 Task: Enable the option In-app notifications in Job alerts.
Action: Mouse moved to (924, 125)
Screenshot: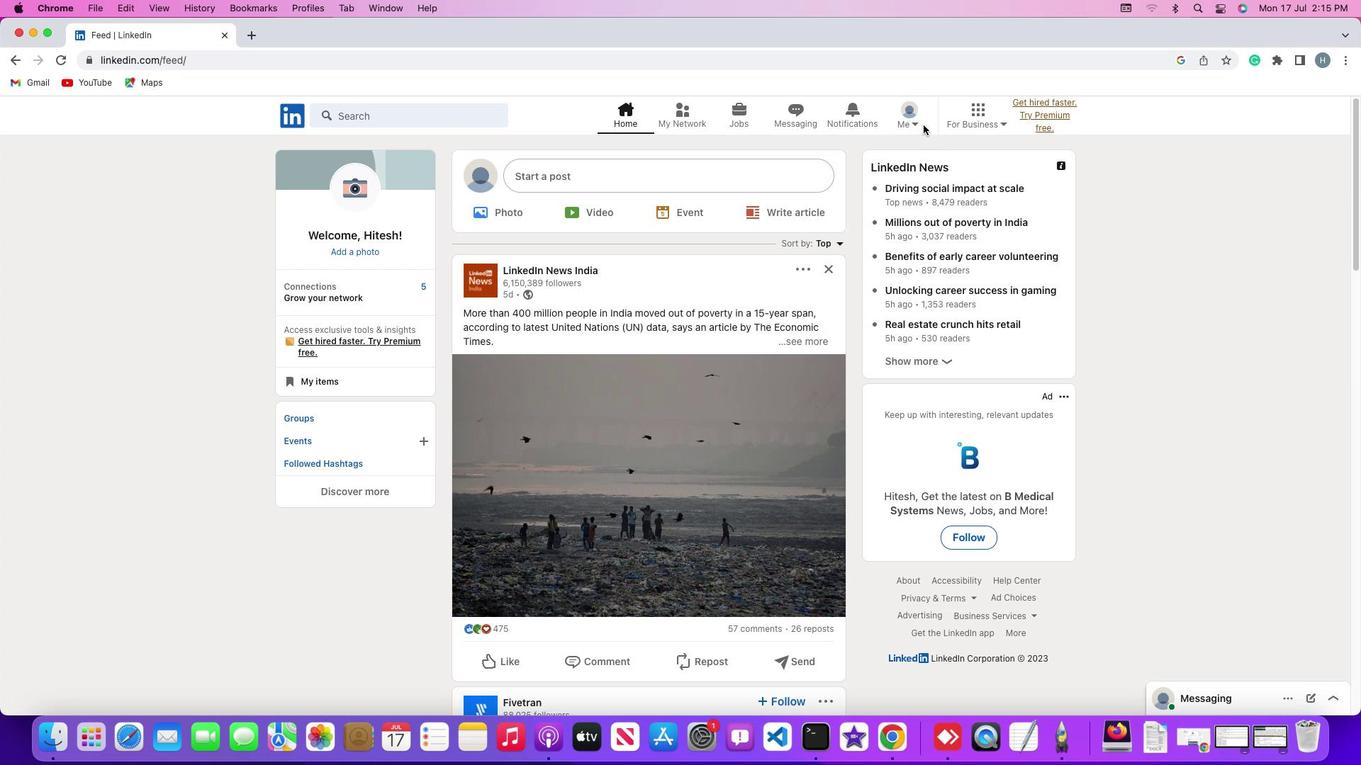 
Action: Mouse pressed left at (924, 125)
Screenshot: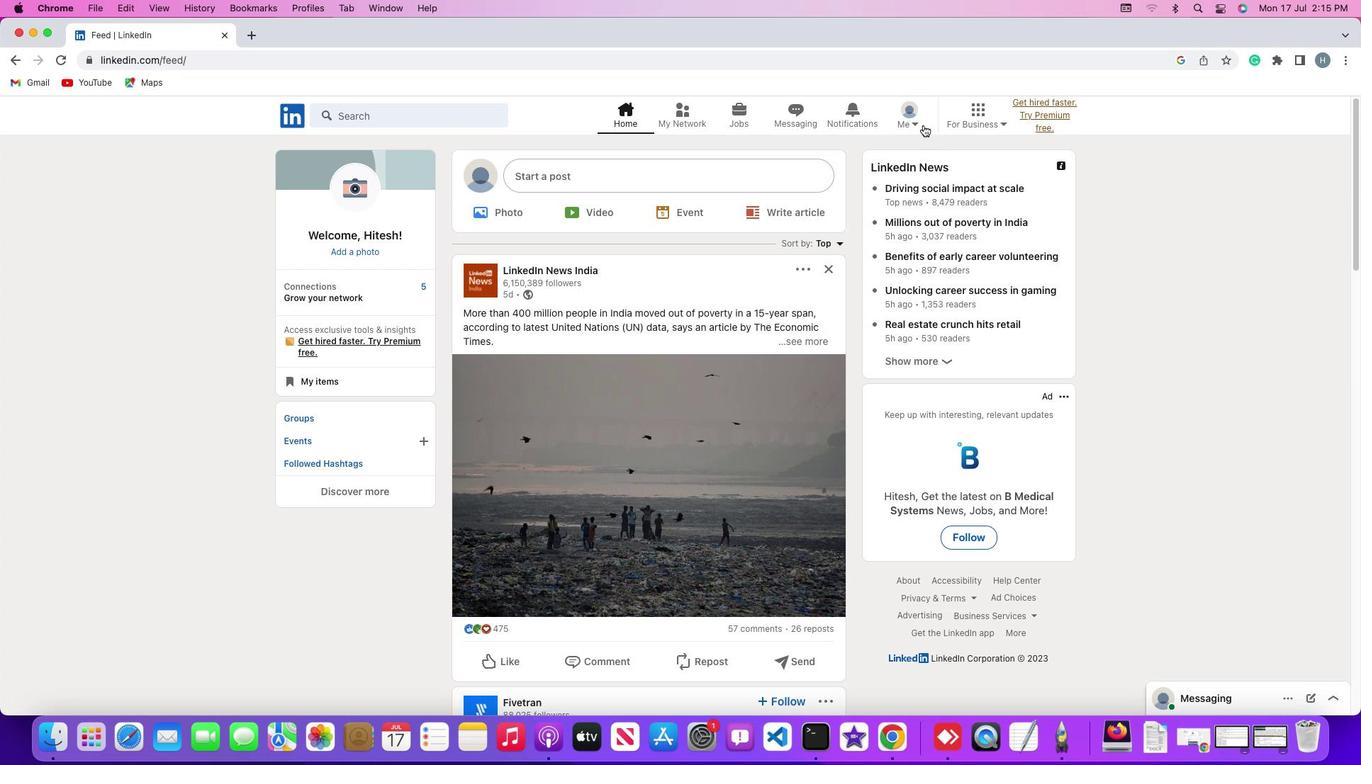 
Action: Mouse moved to (919, 124)
Screenshot: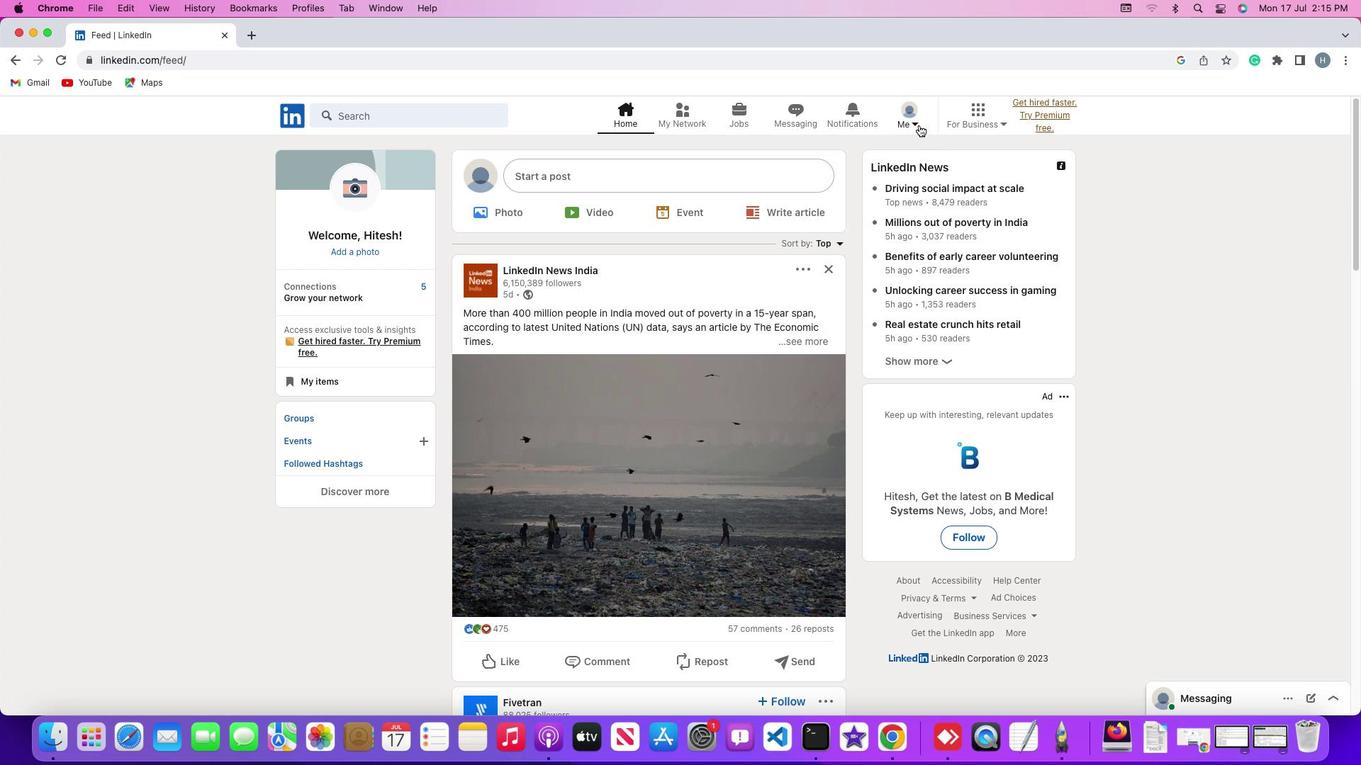 
Action: Mouse pressed left at (919, 124)
Screenshot: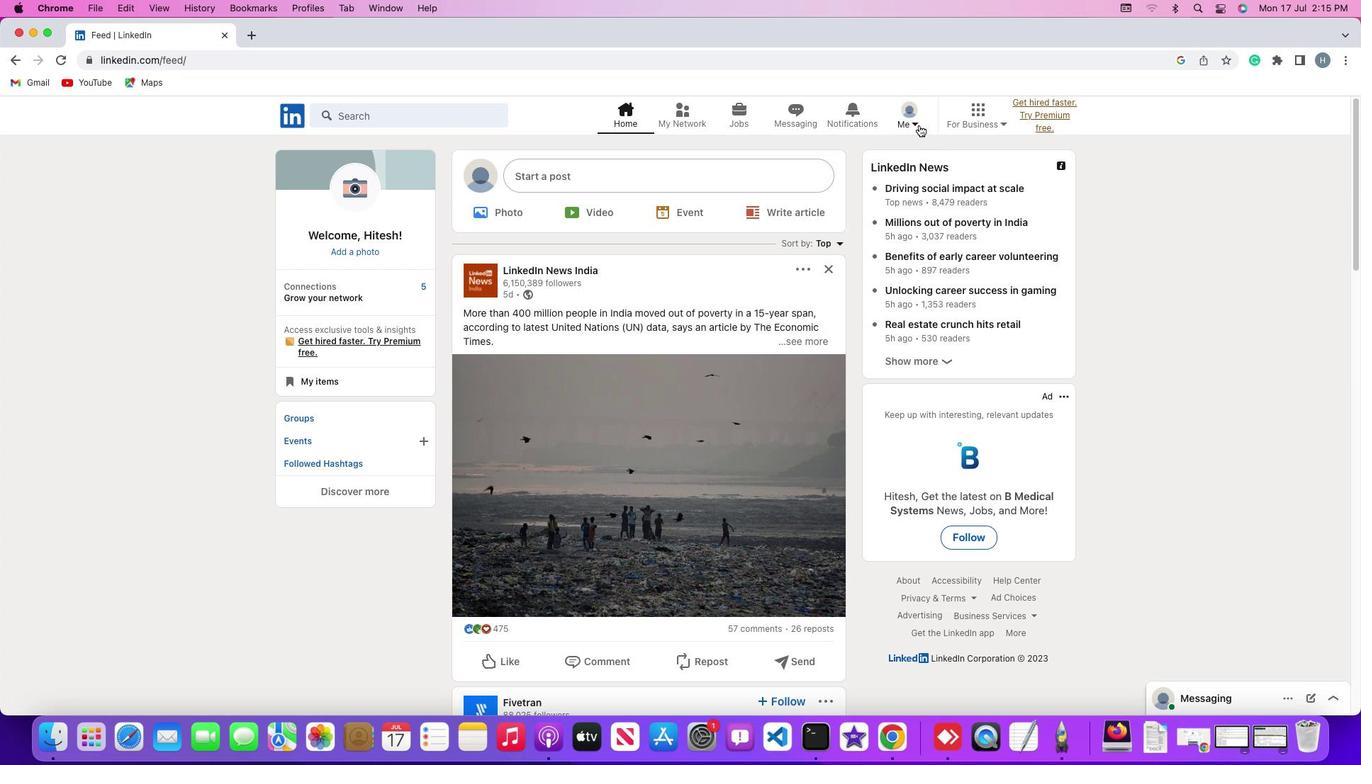 
Action: Mouse moved to (830, 272)
Screenshot: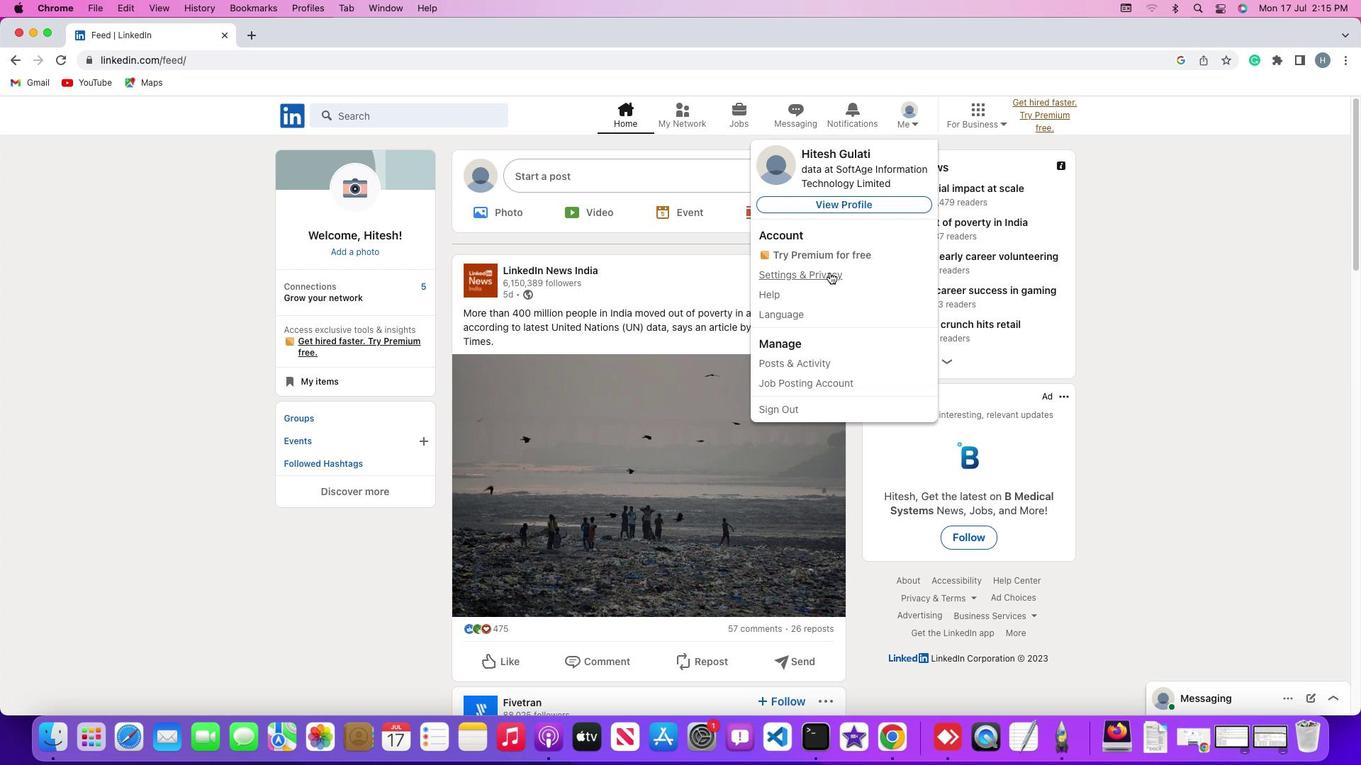 
Action: Mouse pressed left at (830, 272)
Screenshot: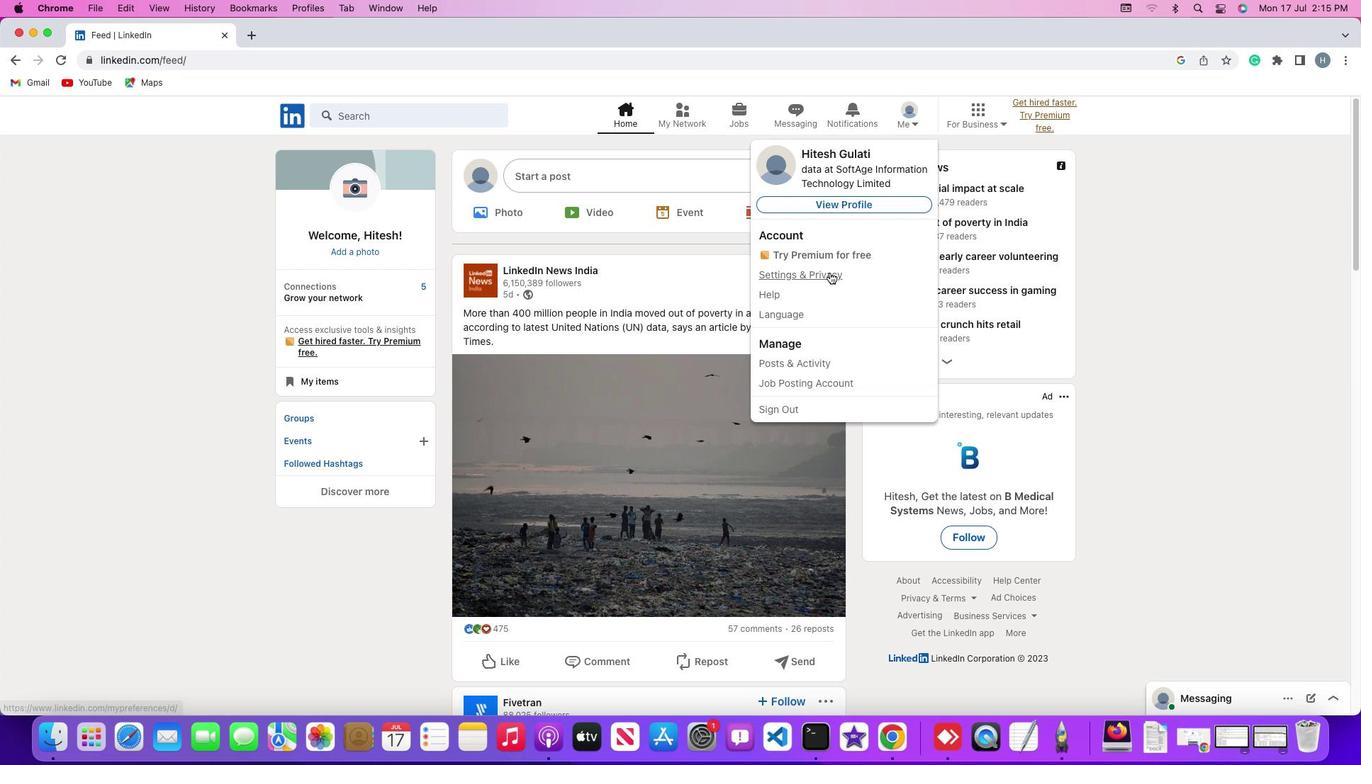 
Action: Mouse moved to (96, 477)
Screenshot: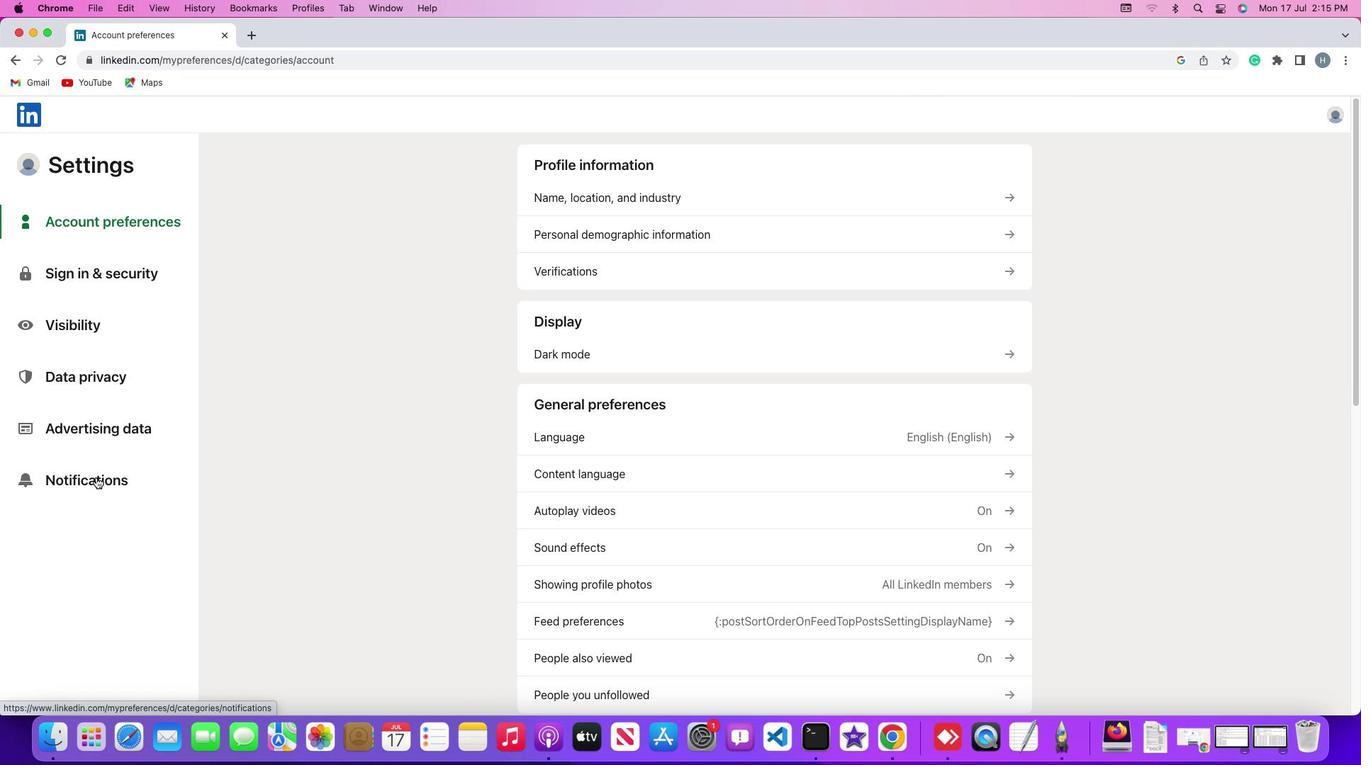 
Action: Mouse pressed left at (96, 477)
Screenshot: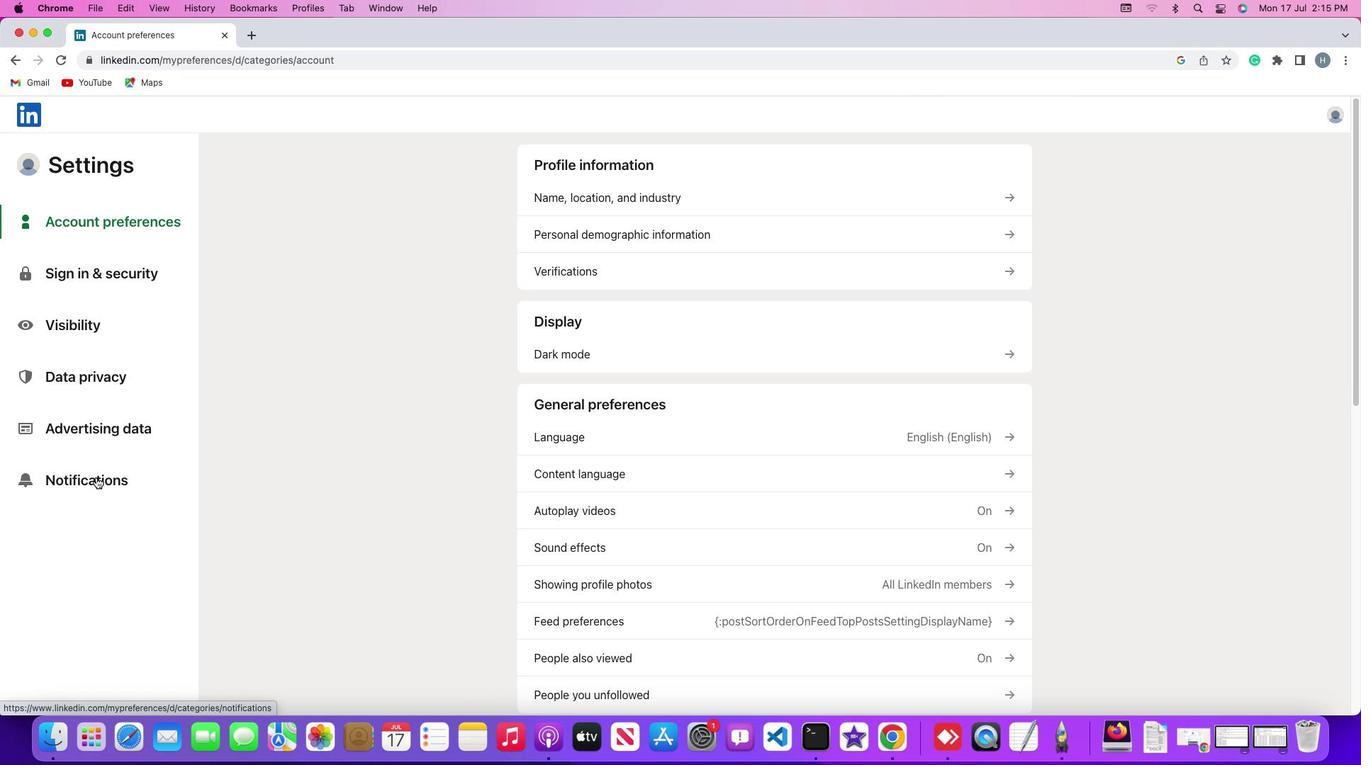 
Action: Mouse moved to (642, 202)
Screenshot: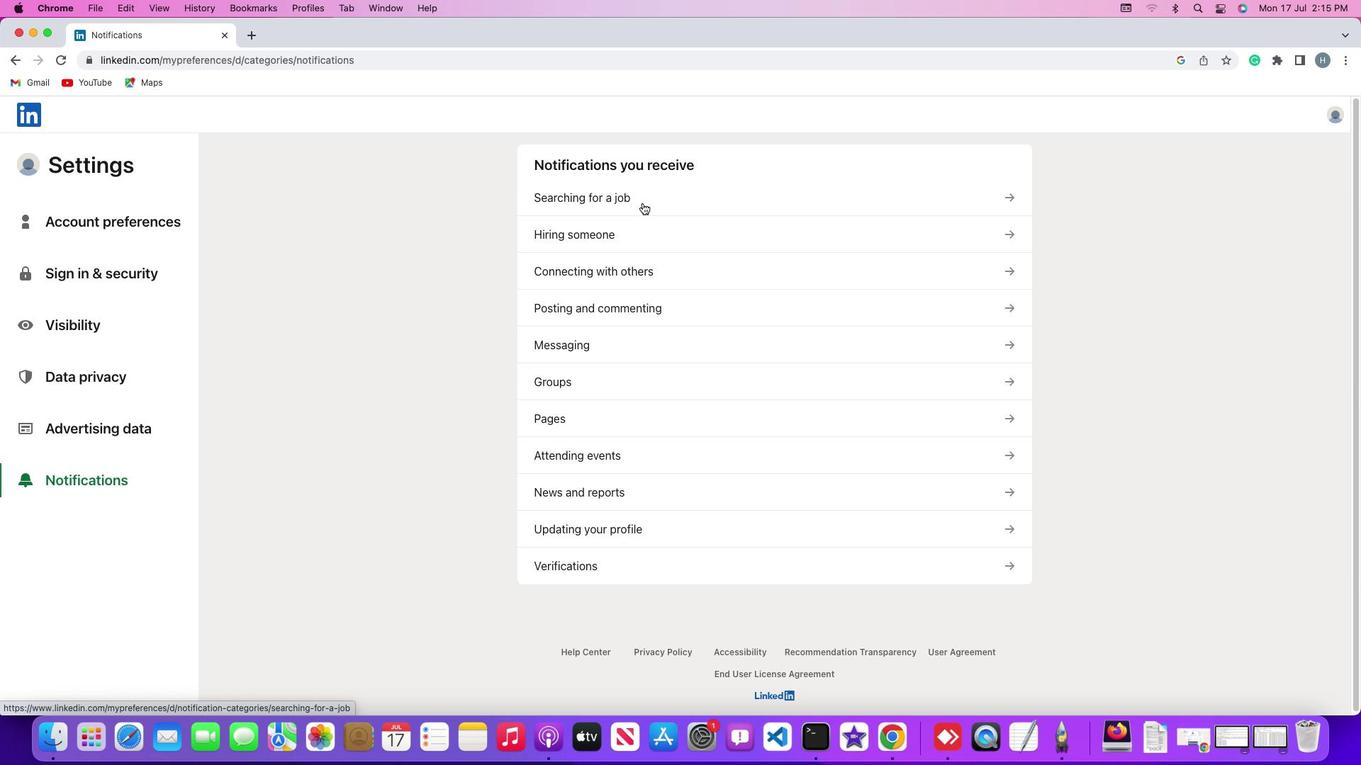 
Action: Mouse pressed left at (642, 202)
Screenshot: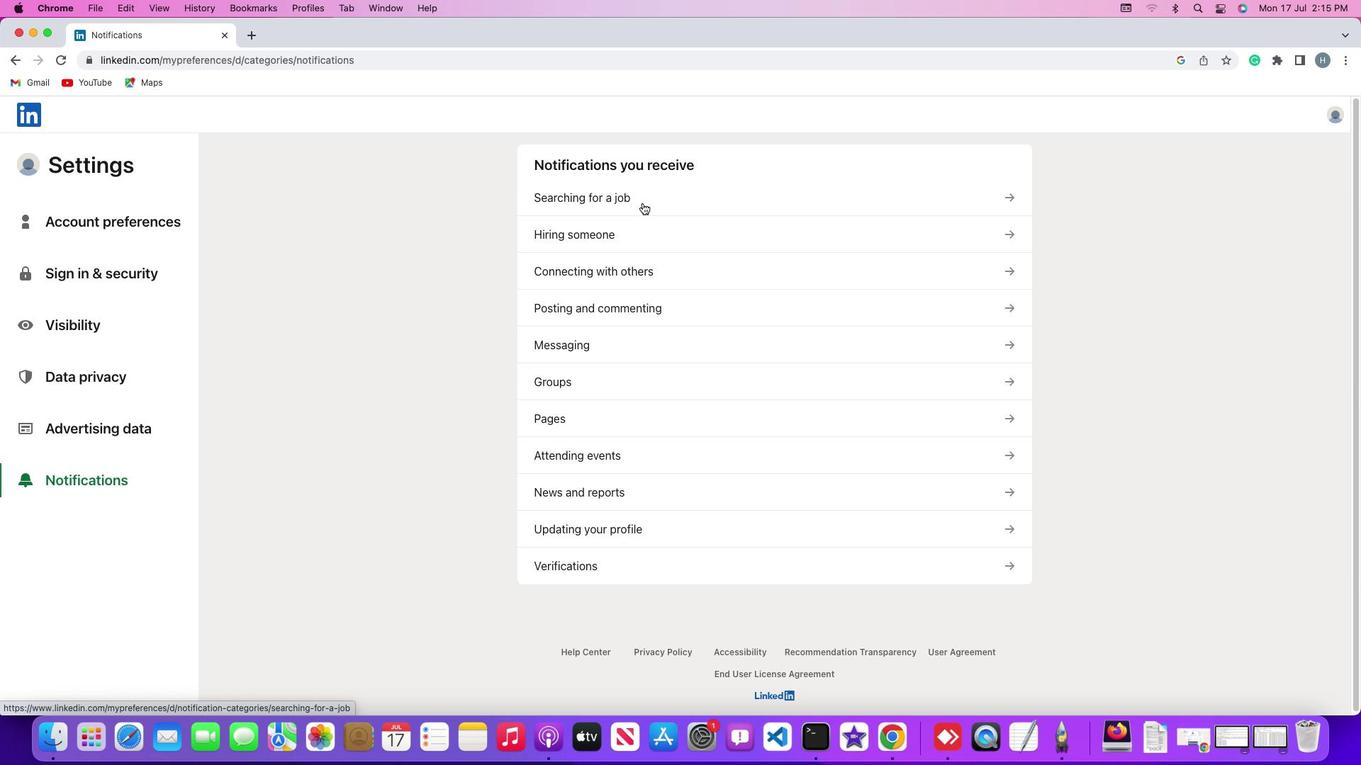 
Action: Mouse moved to (656, 246)
Screenshot: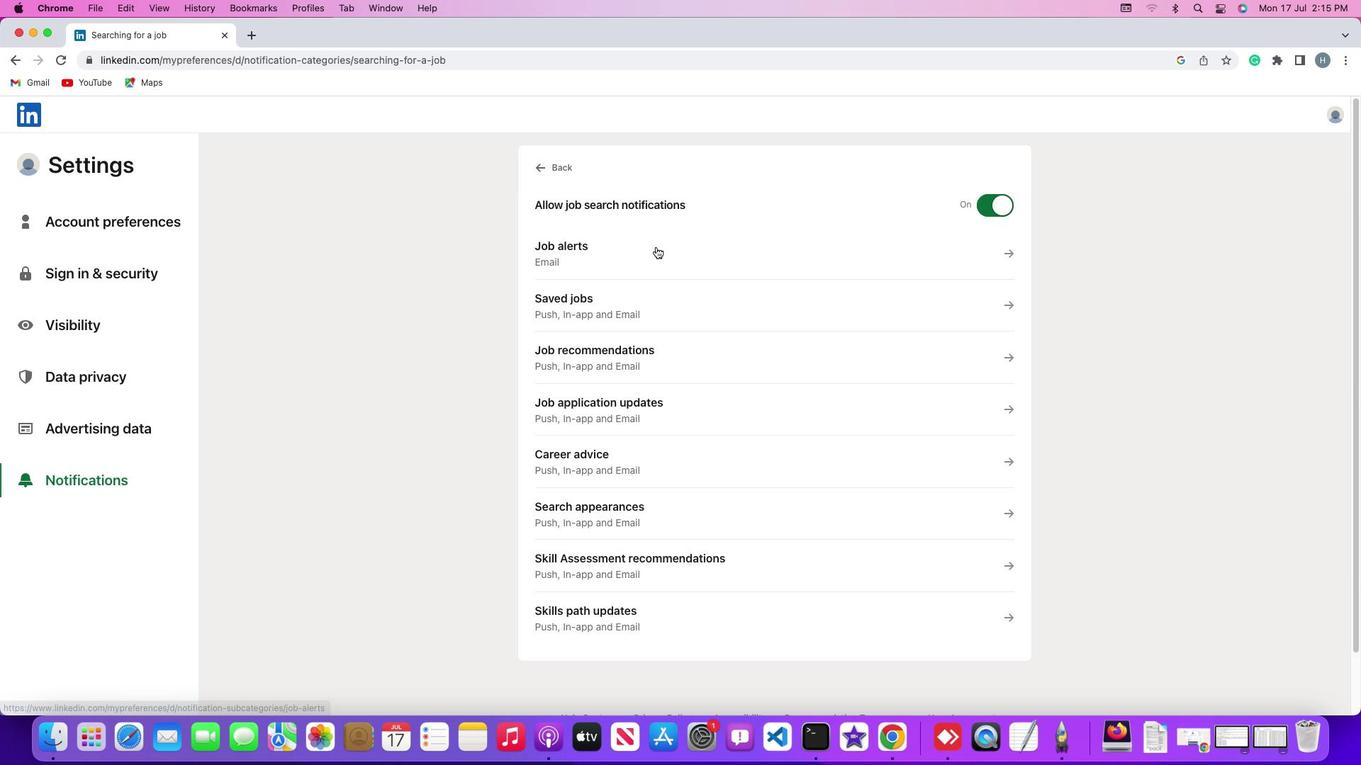 
Action: Mouse pressed left at (656, 246)
Screenshot: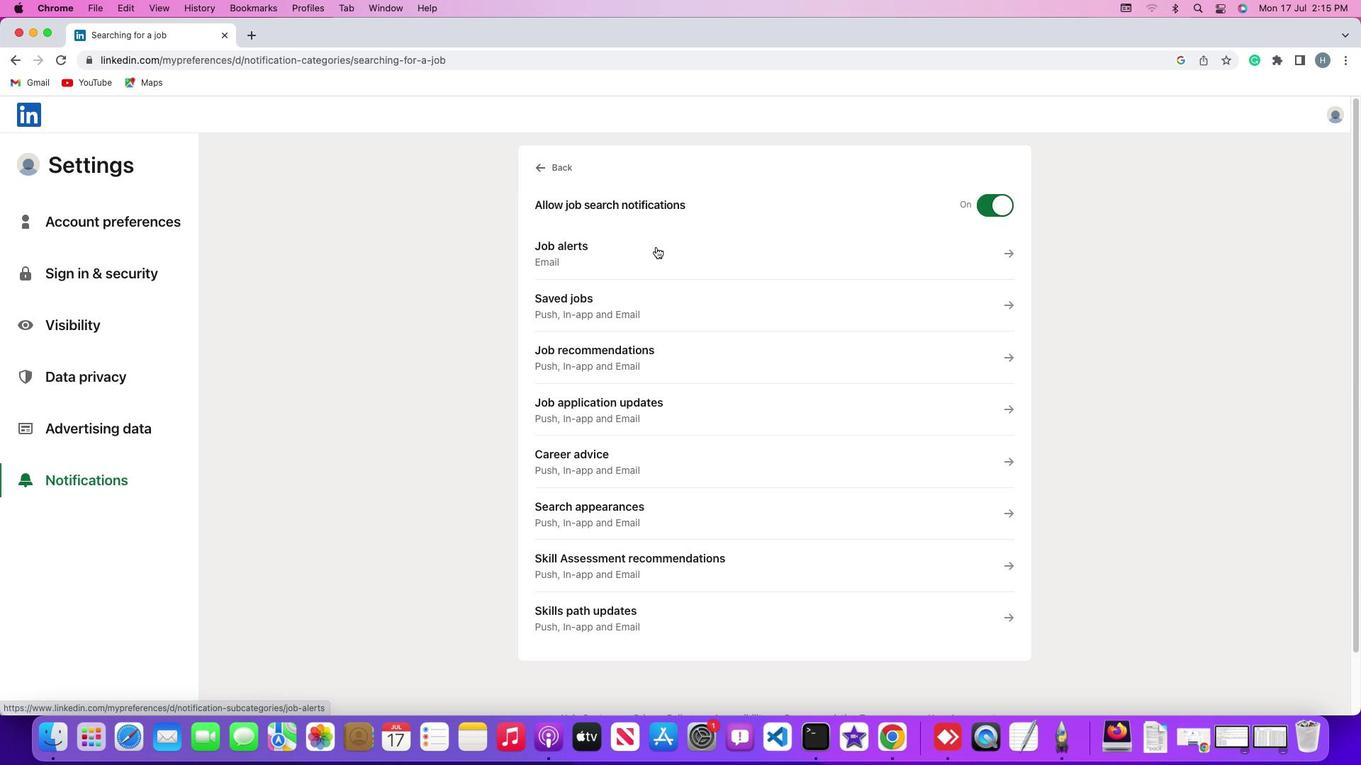 
Action: Mouse moved to (987, 287)
Screenshot: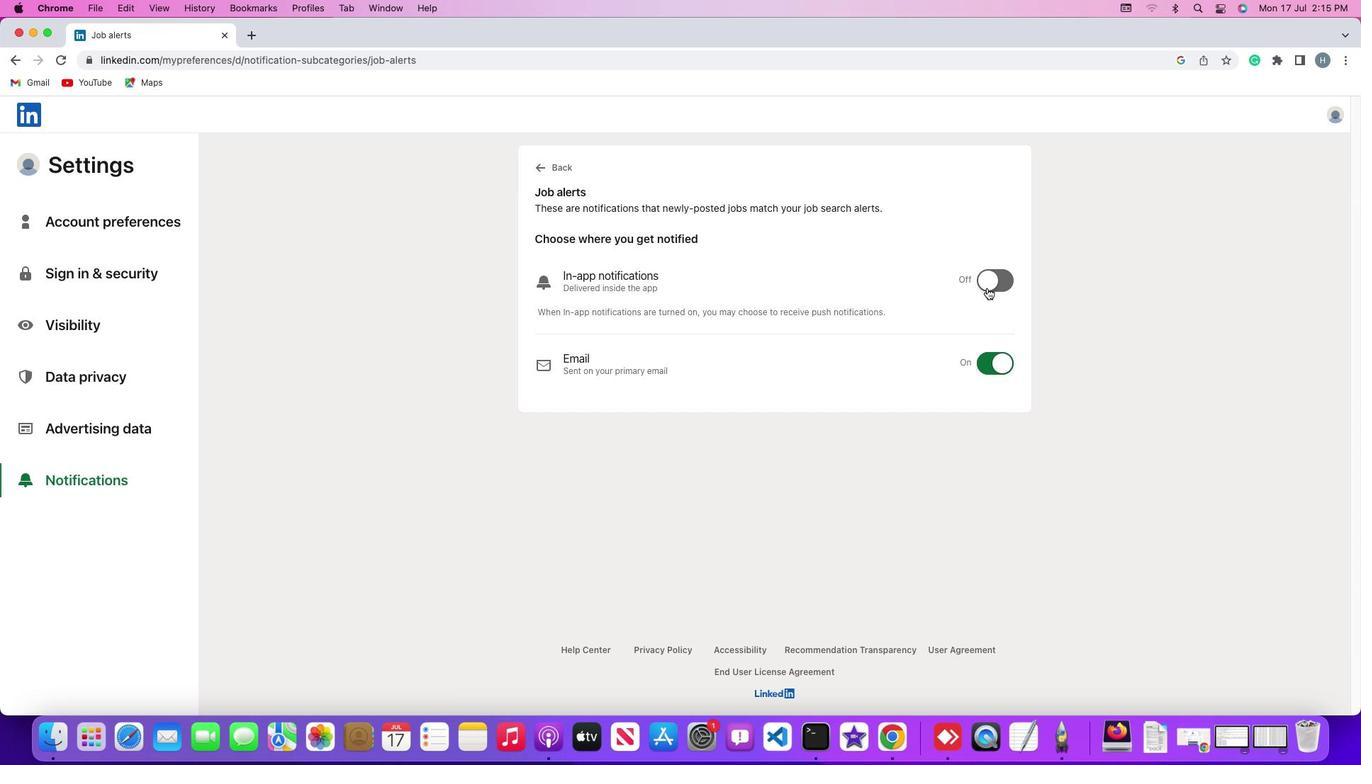 
Action: Mouse pressed left at (987, 287)
Screenshot: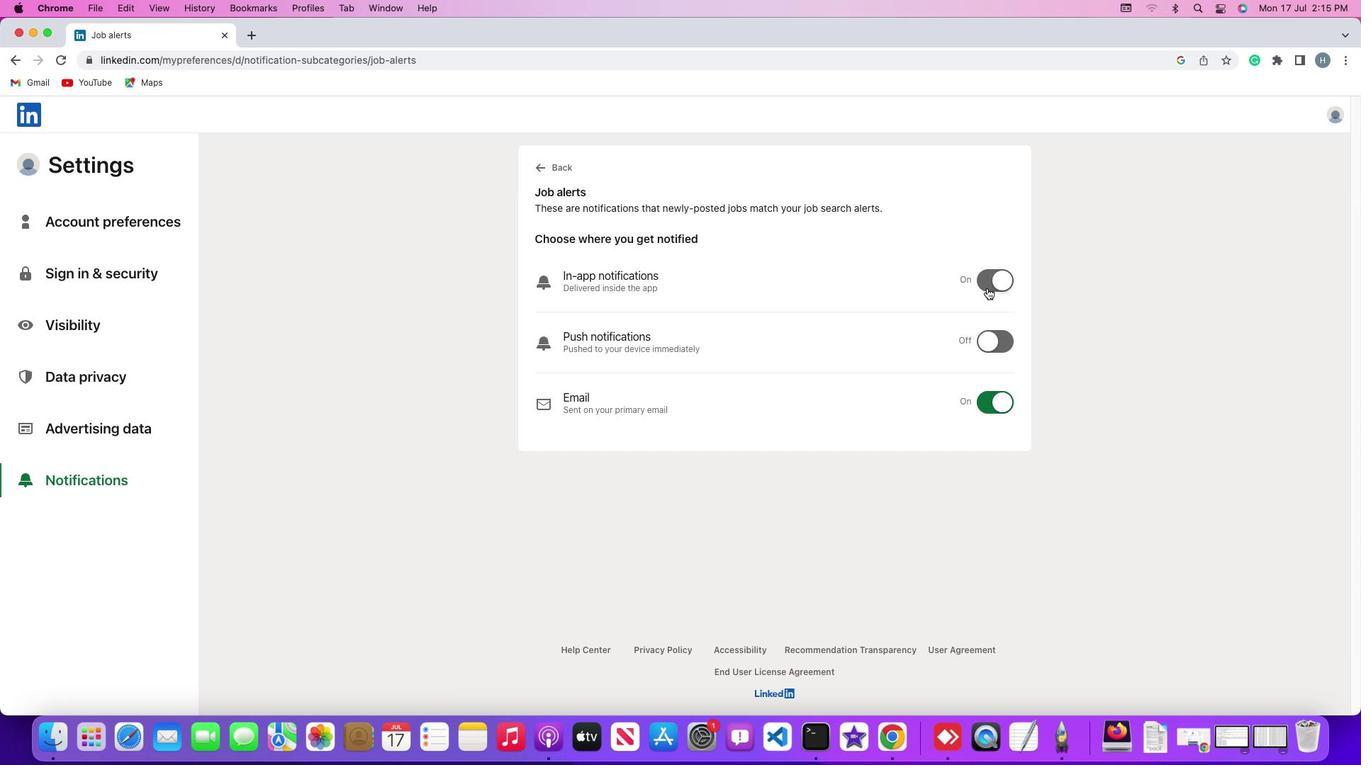 
Action: Mouse moved to (985, 328)
Screenshot: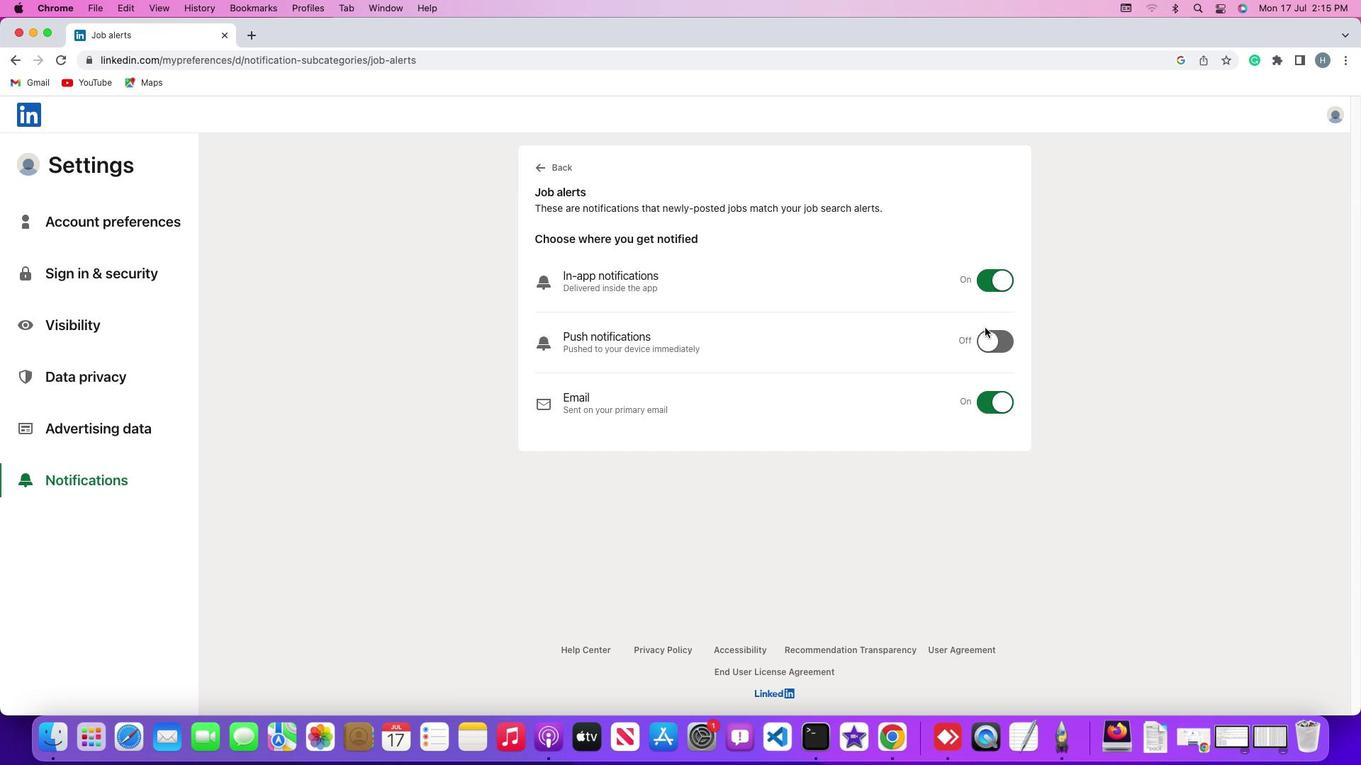 
